 Task: Plan a time block for the basement finishing.
Action: Mouse moved to (73, 114)
Screenshot: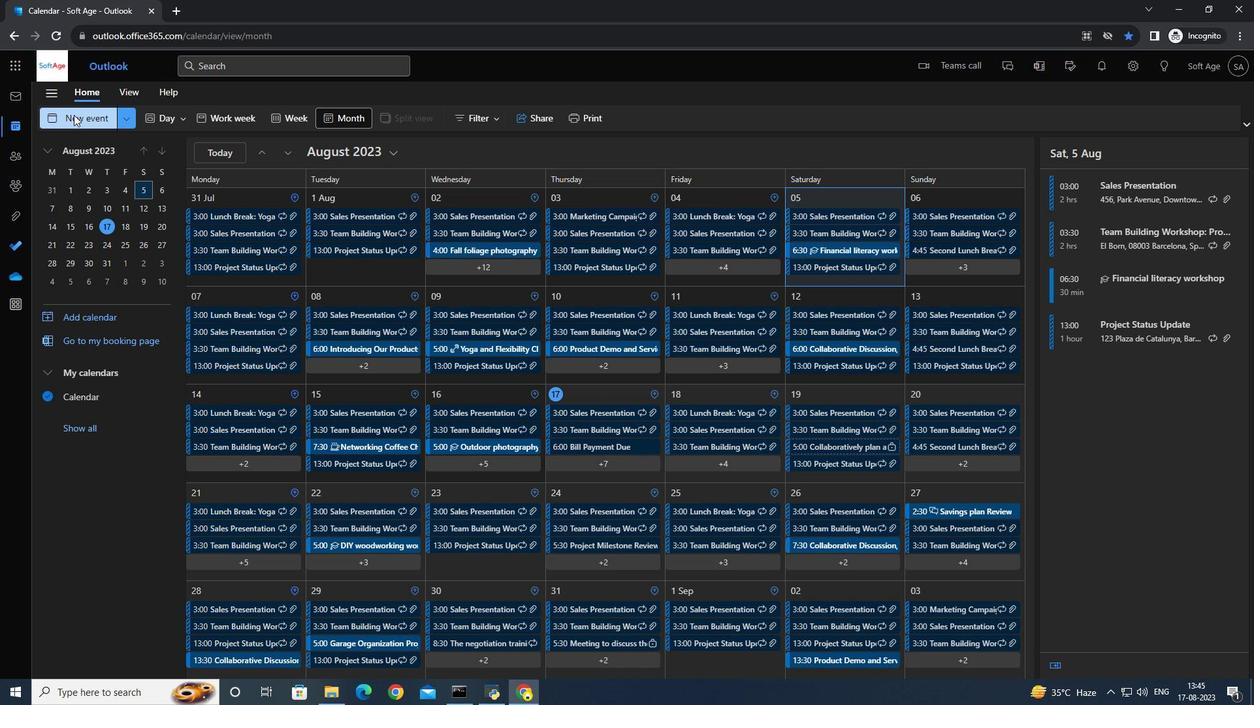 
Action: Mouse pressed left at (73, 114)
Screenshot: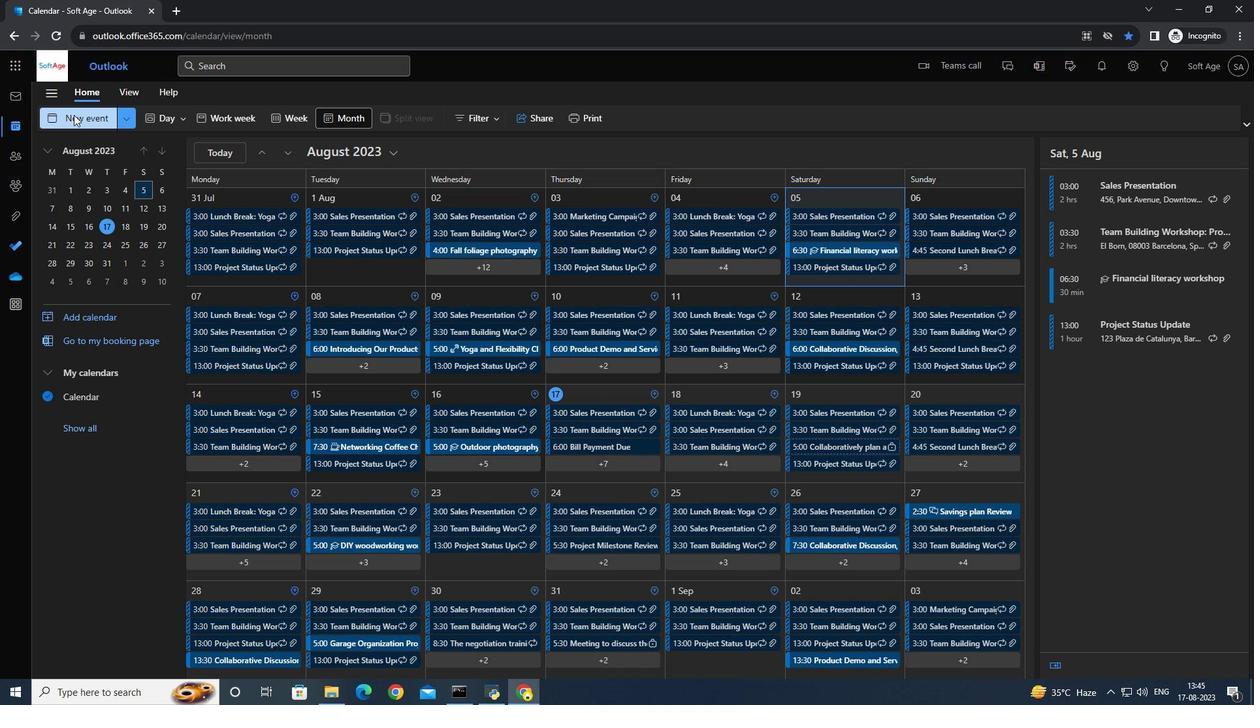 
Action: Mouse moved to (450, 141)
Screenshot: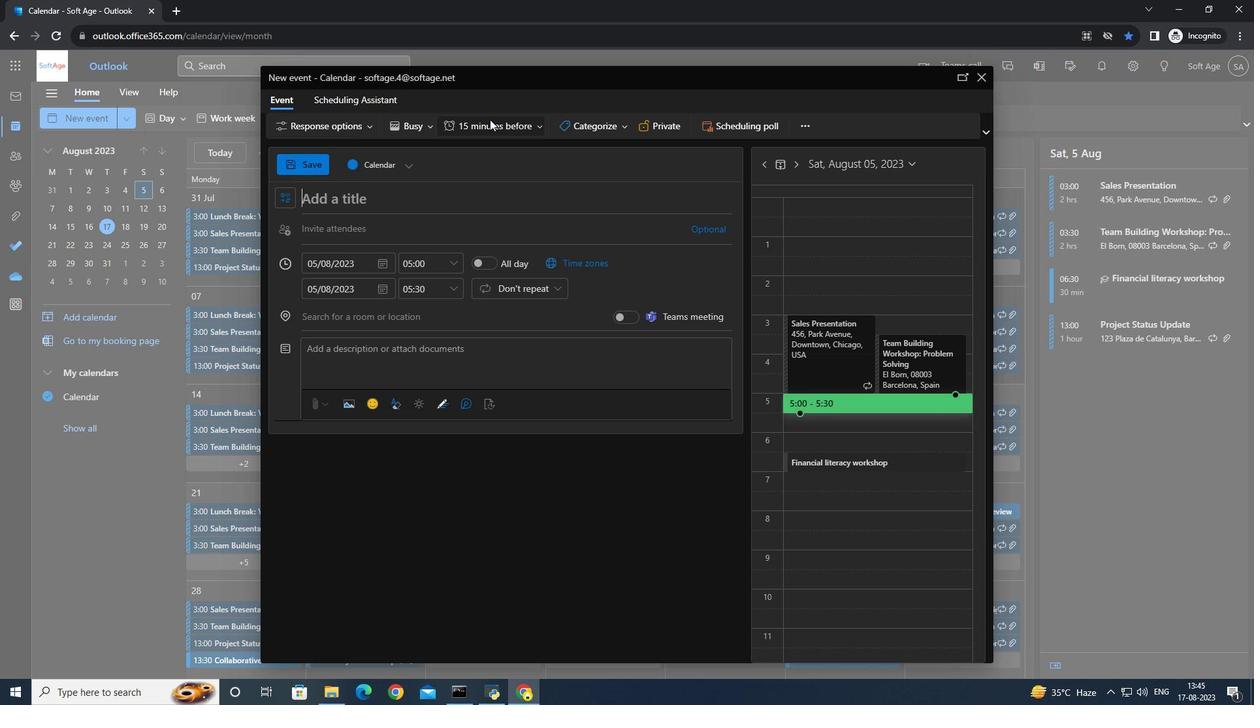 
Action: Key pressed <Key.caps_lock>
Screenshot: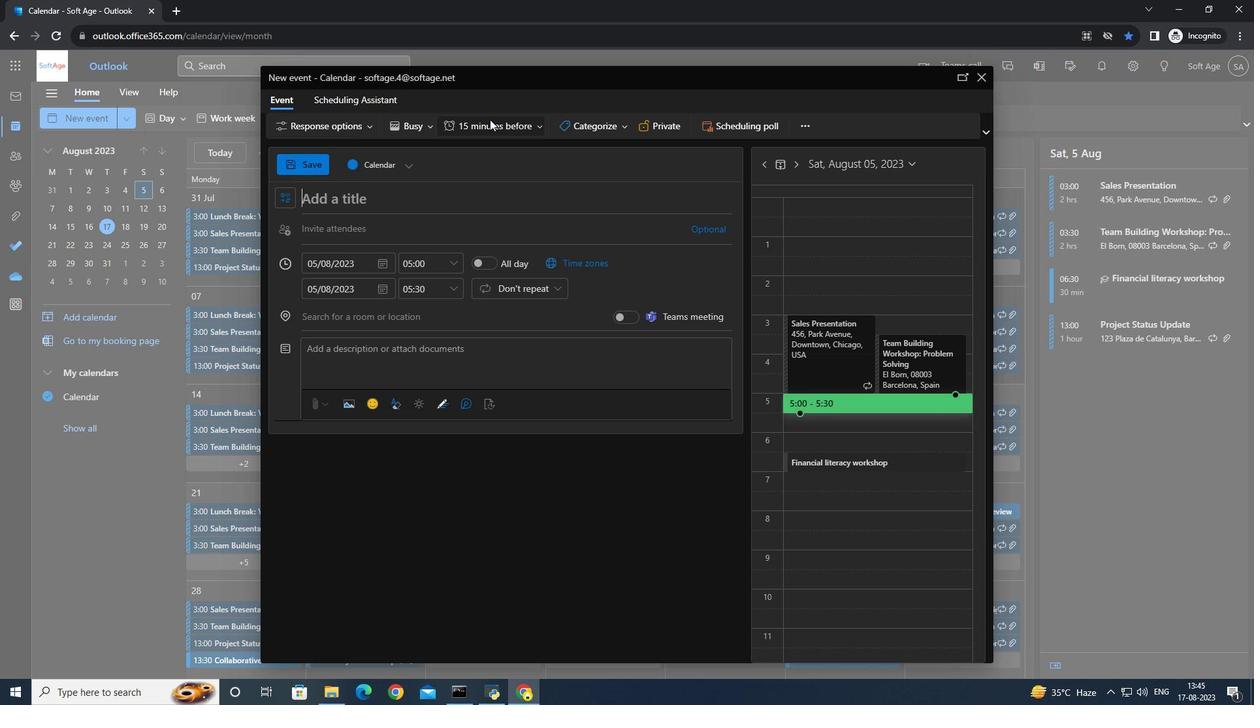 
Action: Mouse moved to (489, 119)
Screenshot: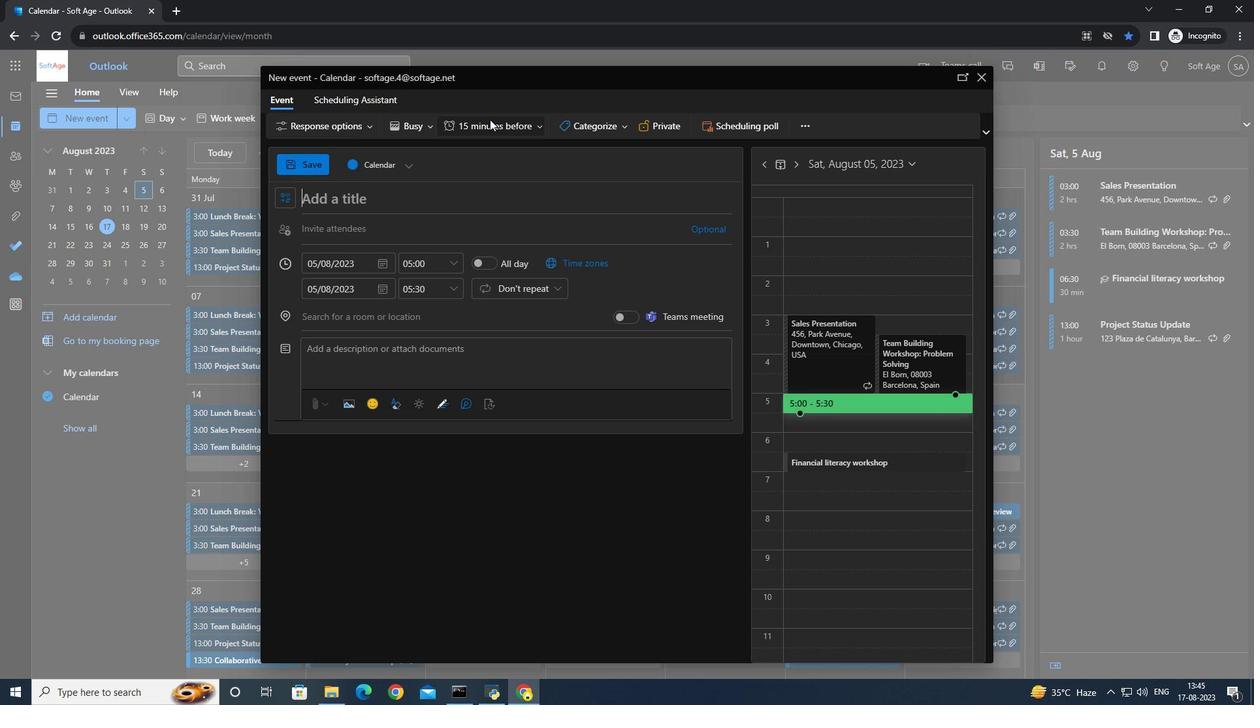 
Action: Key pressed B<Key.caps_lock>asement<Key.space>finishing
Screenshot: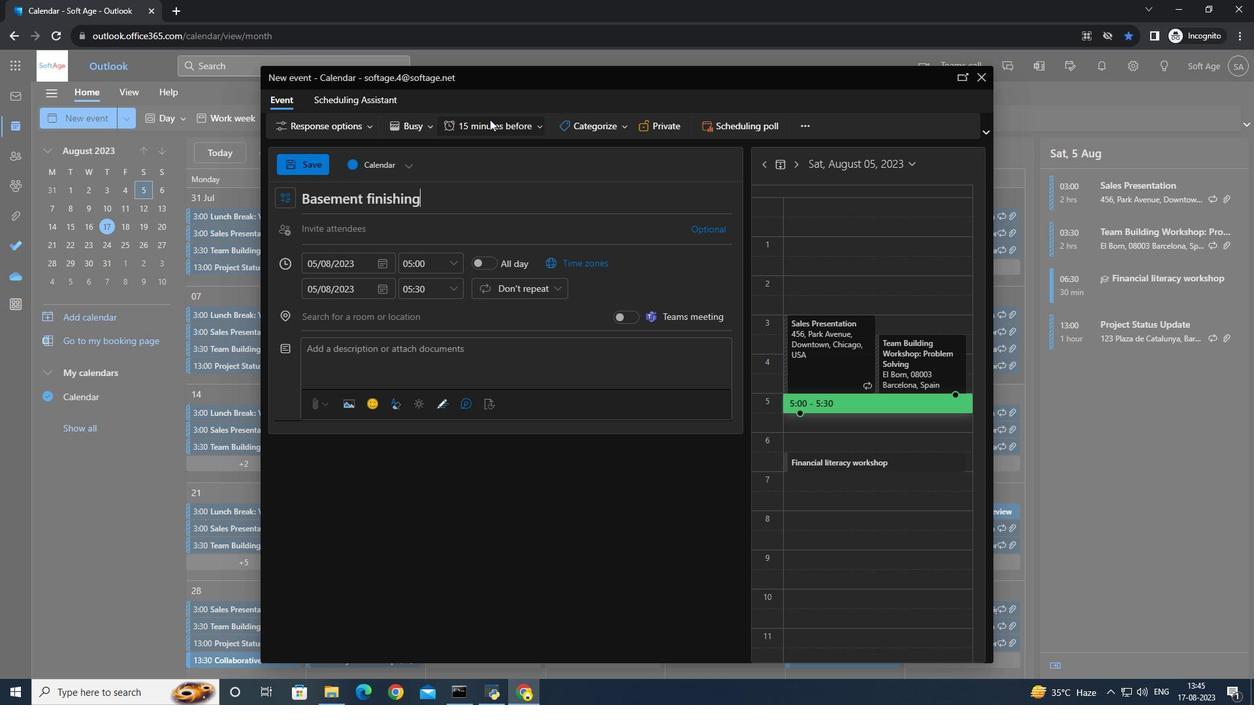 
Action: Mouse moved to (451, 258)
Screenshot: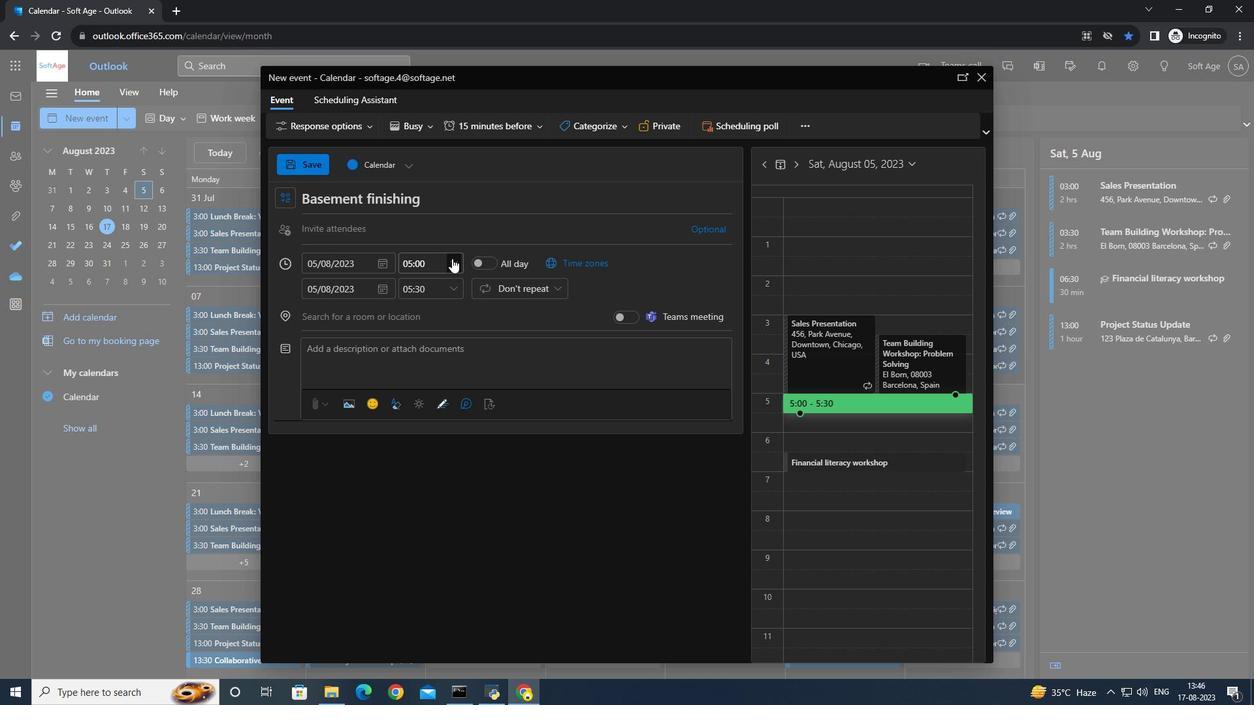 
Action: Mouse pressed left at (451, 258)
Screenshot: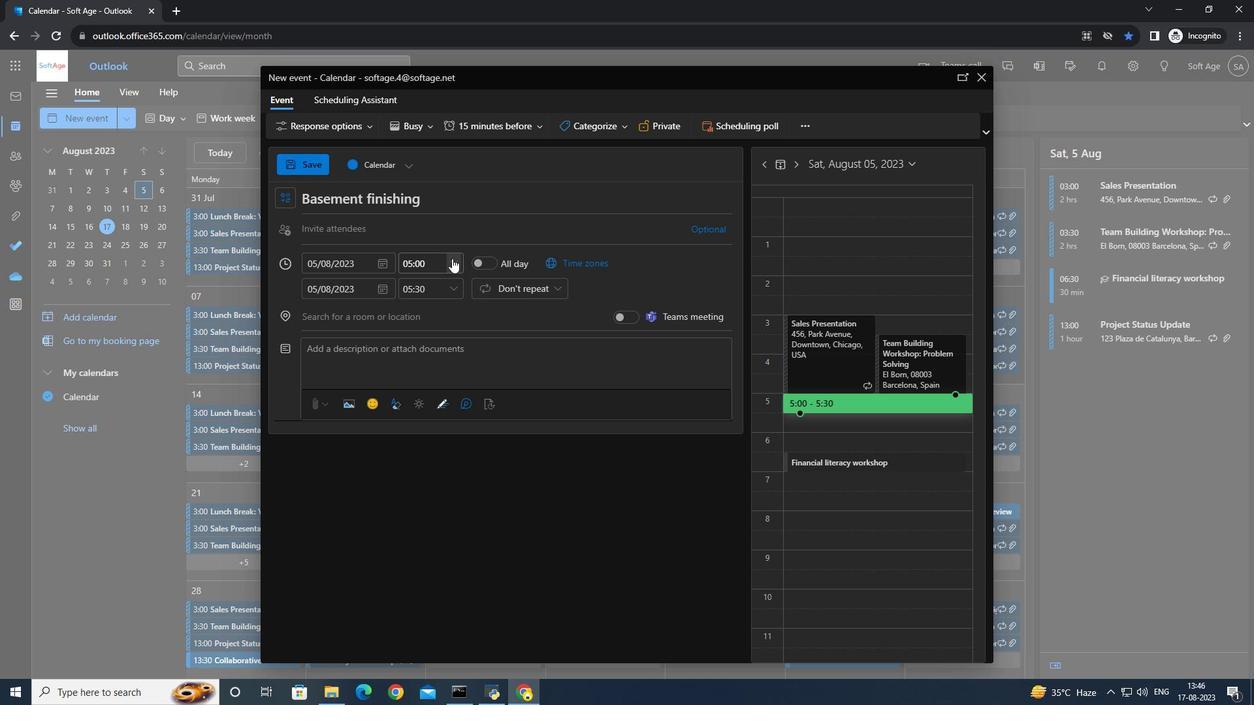 
Action: Mouse moved to (425, 335)
Screenshot: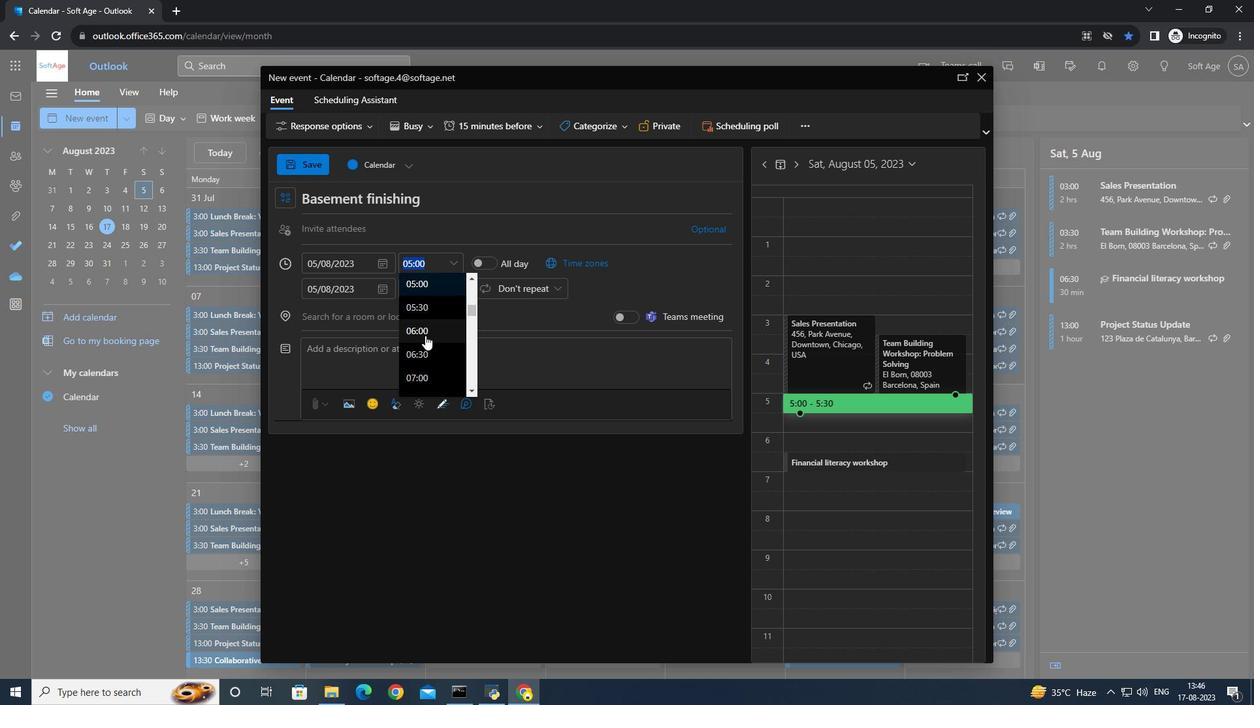 
Action: Mouse pressed left at (425, 335)
Screenshot: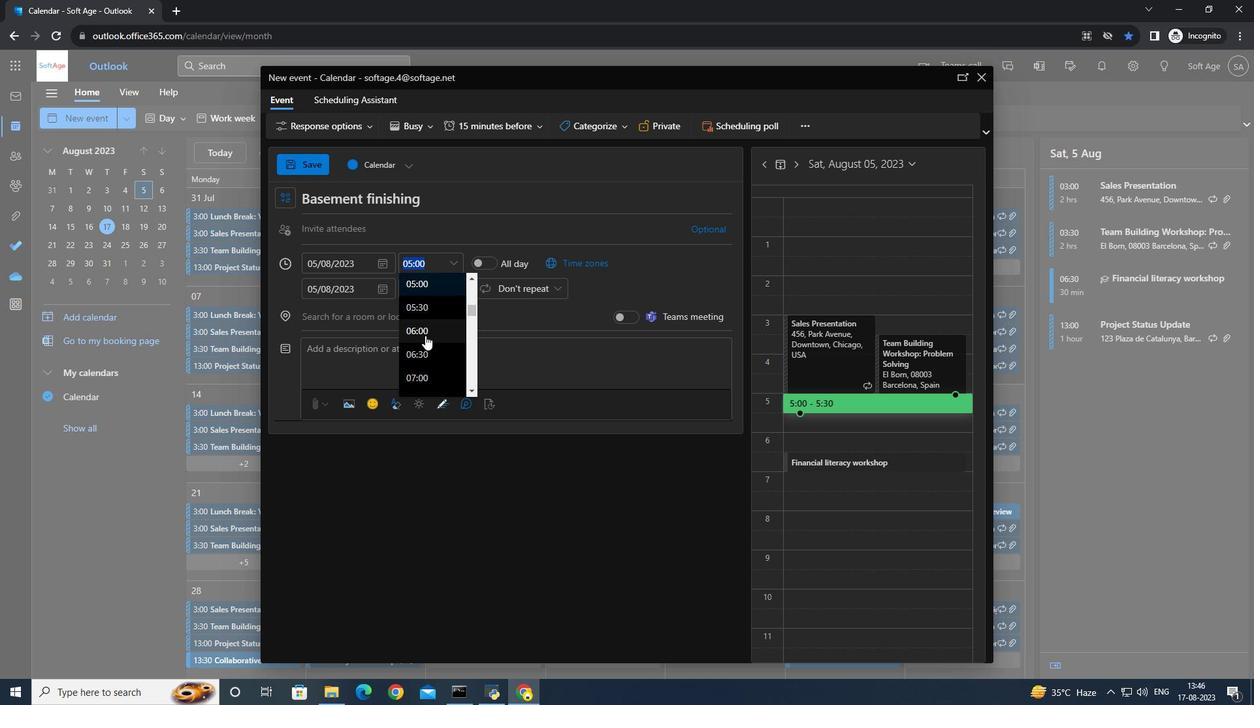 
Action: Mouse moved to (311, 168)
Screenshot: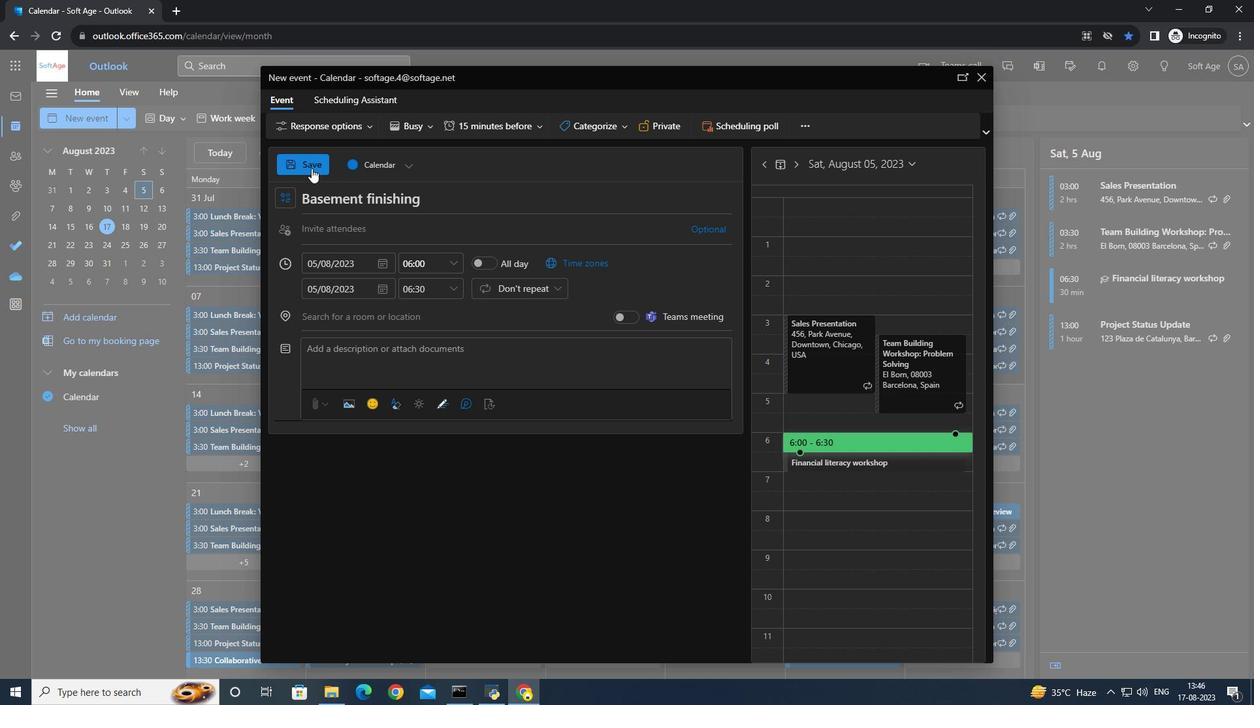 
Action: Mouse pressed left at (311, 168)
Screenshot: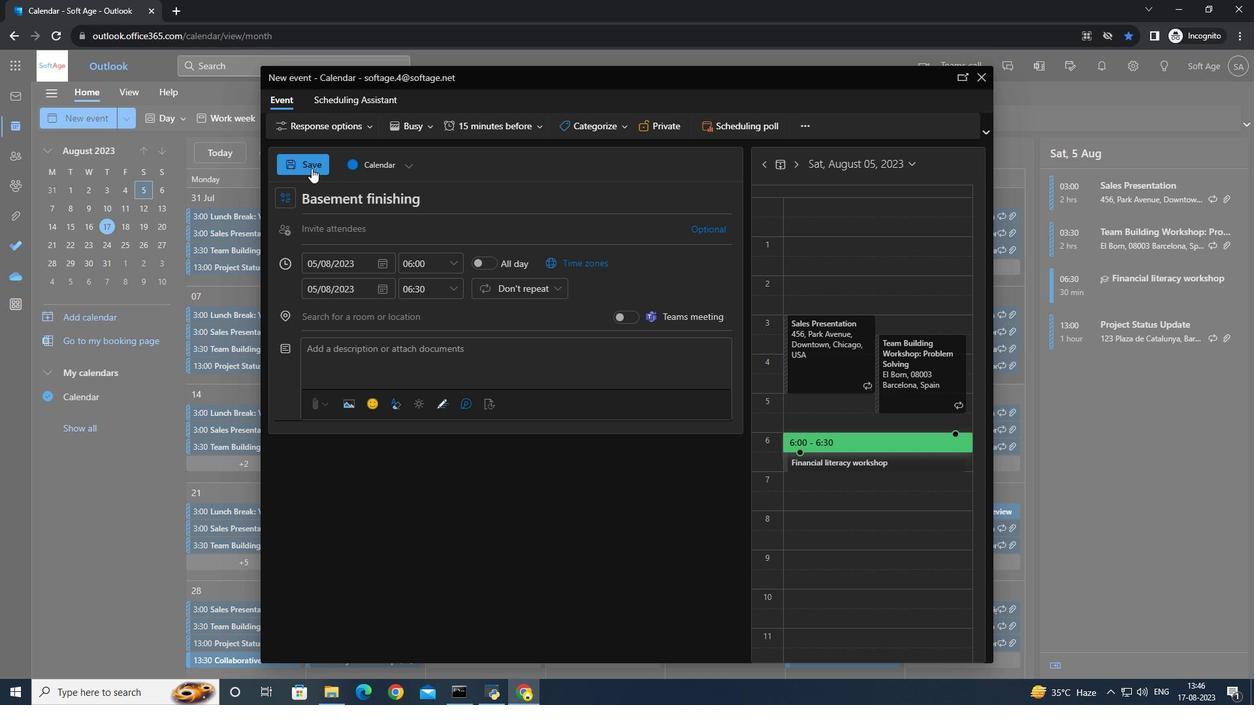 
